 Task: In the  document Andrew ,change text color to 'Dark Red' Insert the mentioned shape below the text 'Curved Up Arrow'. Change color of the shape to  PinkChange shape height to  1.5
Action: Mouse moved to (173, 151)
Screenshot: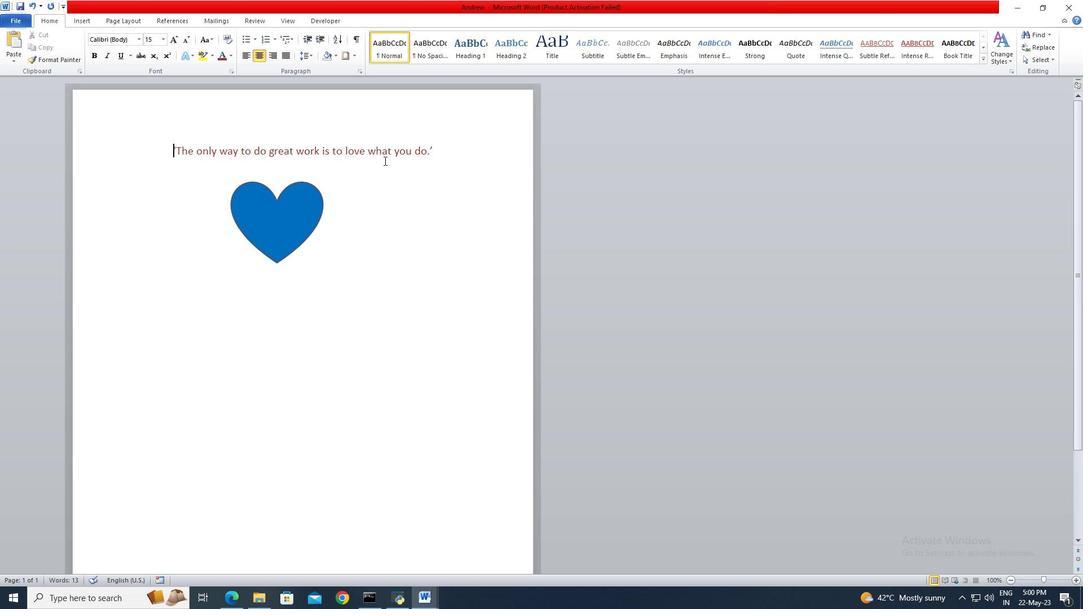 
Action: Mouse pressed left at (173, 151)
Screenshot: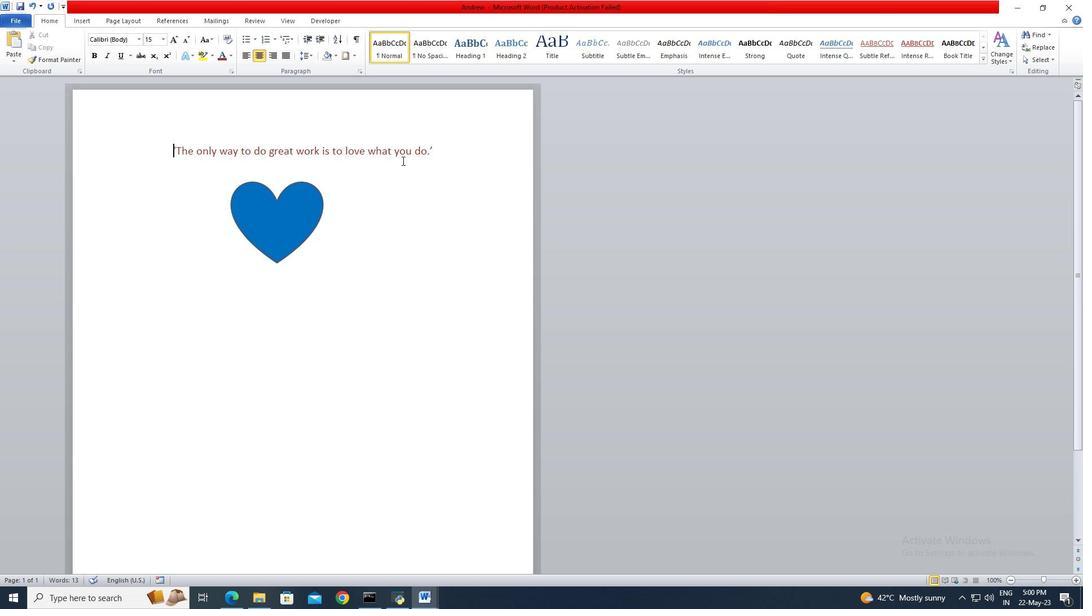 
Action: Mouse moved to (173, 147)
Screenshot: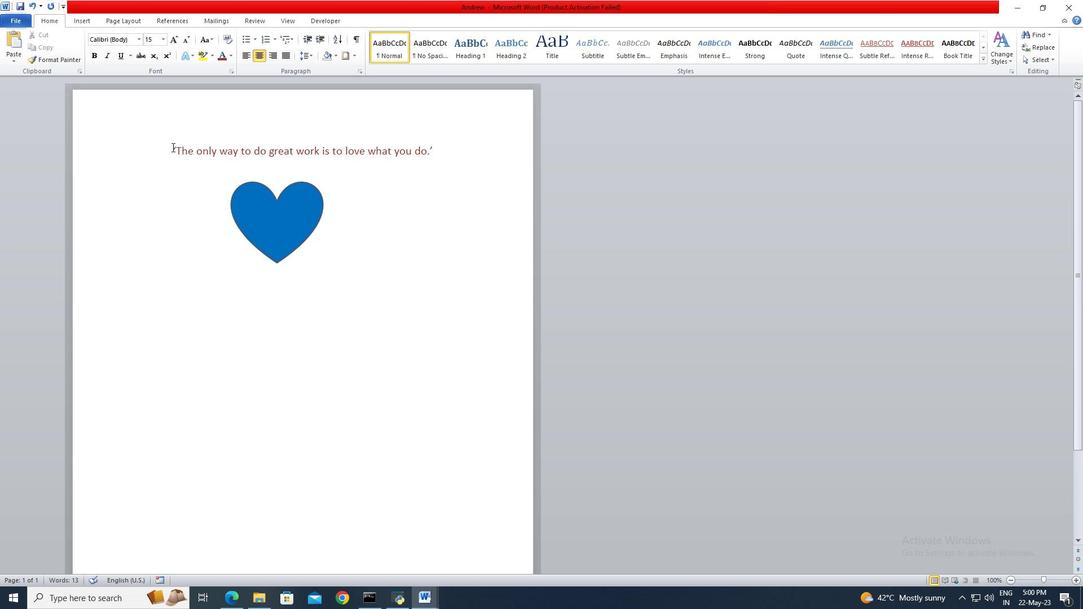 
Action: Mouse pressed left at (173, 147)
Screenshot: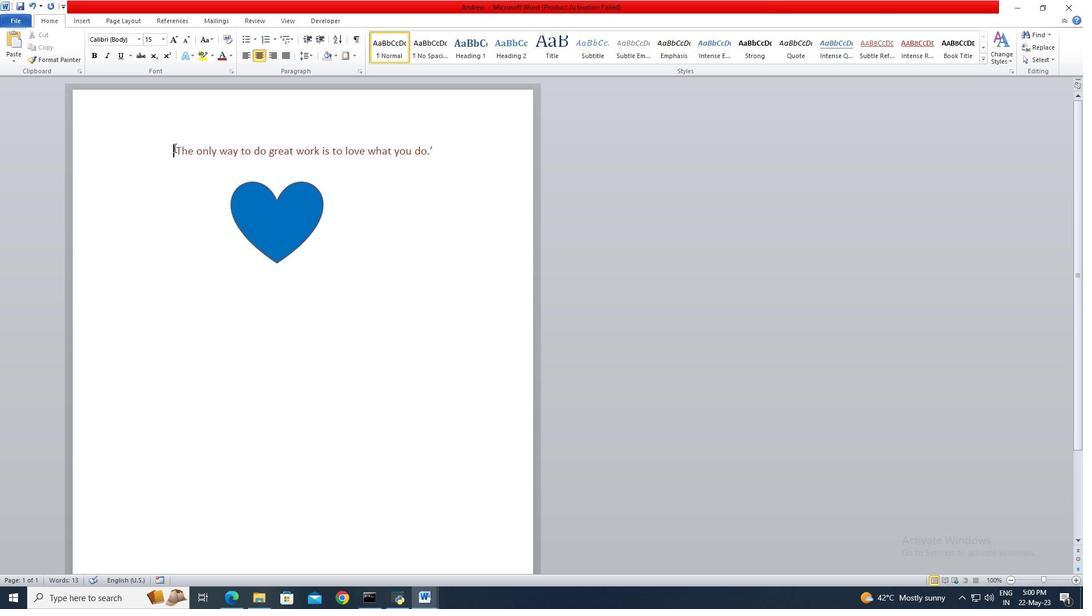 
Action: Mouse moved to (438, 152)
Screenshot: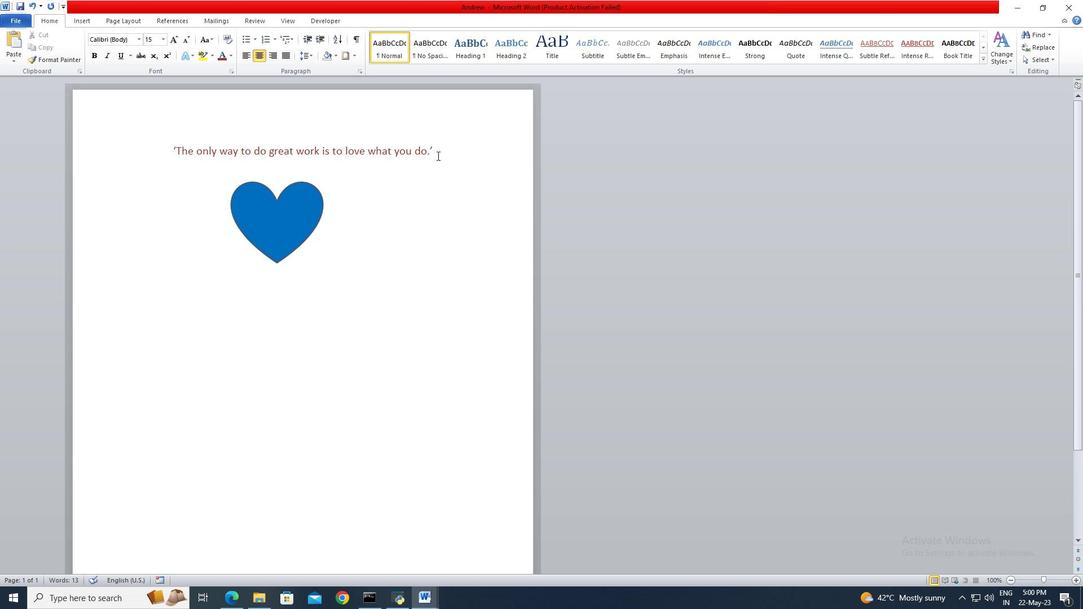 
Action: Key pressed <Key.shift>
Screenshot: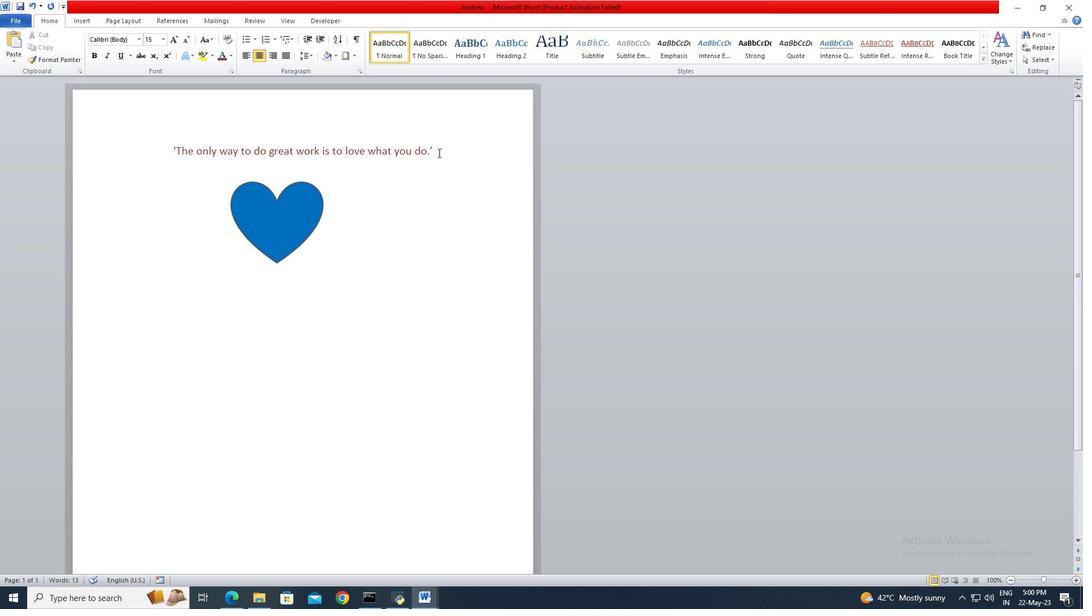 
Action: Mouse pressed left at (438, 152)
Screenshot: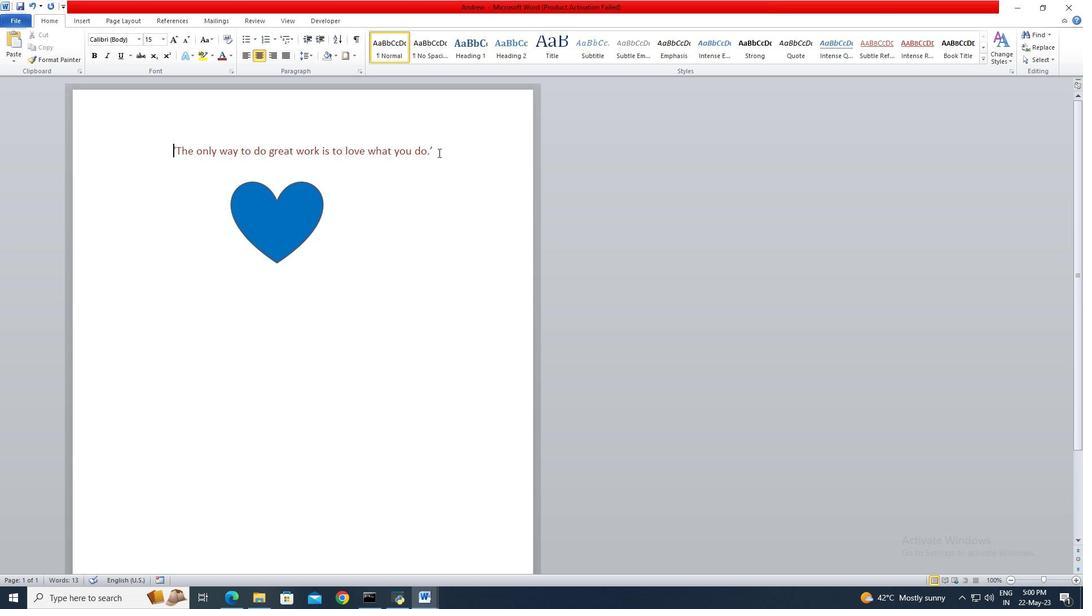 
Action: Key pressed <Key.shift>
Screenshot: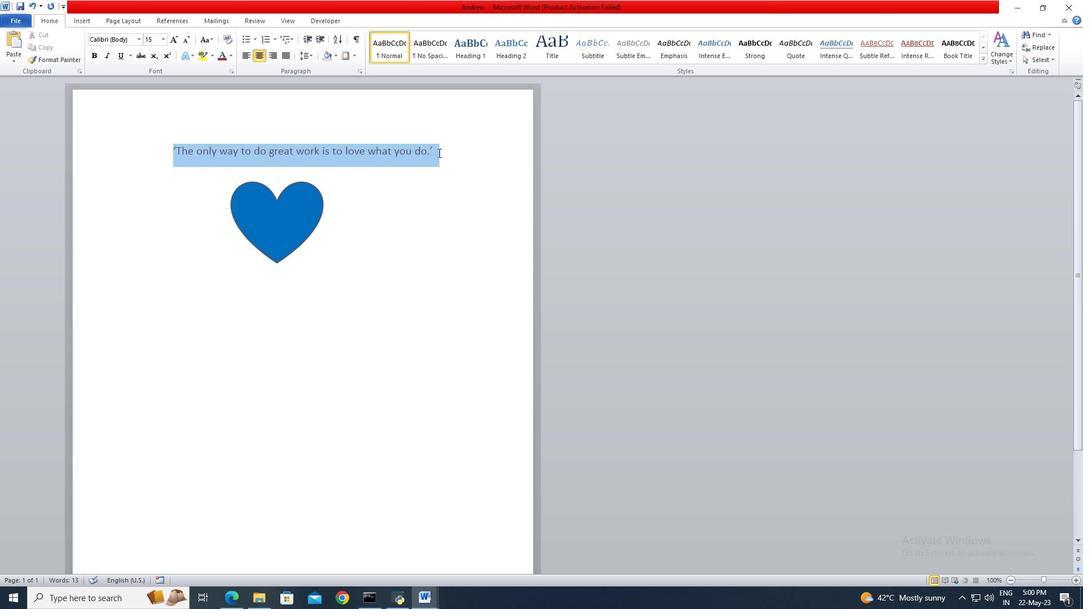 
Action: Mouse moved to (231, 62)
Screenshot: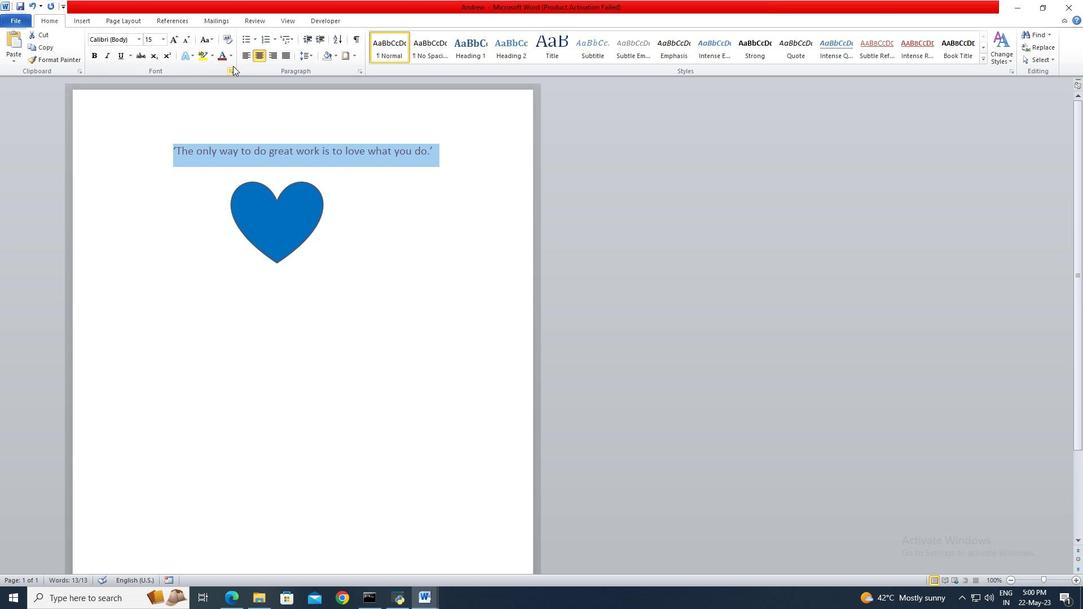 
Action: Mouse pressed left at (231, 62)
Screenshot: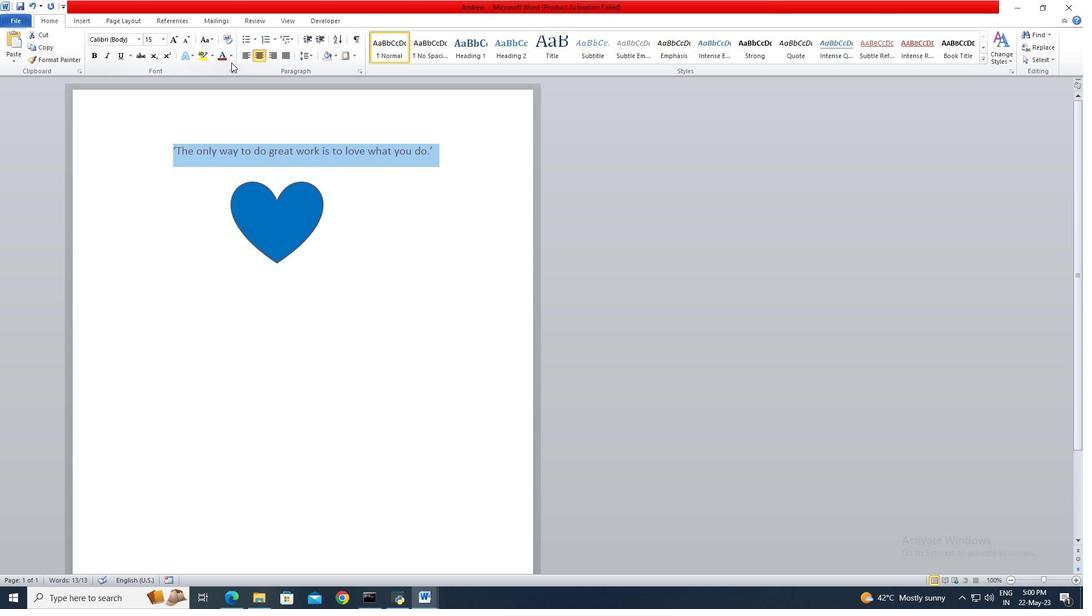 
Action: Mouse moved to (230, 56)
Screenshot: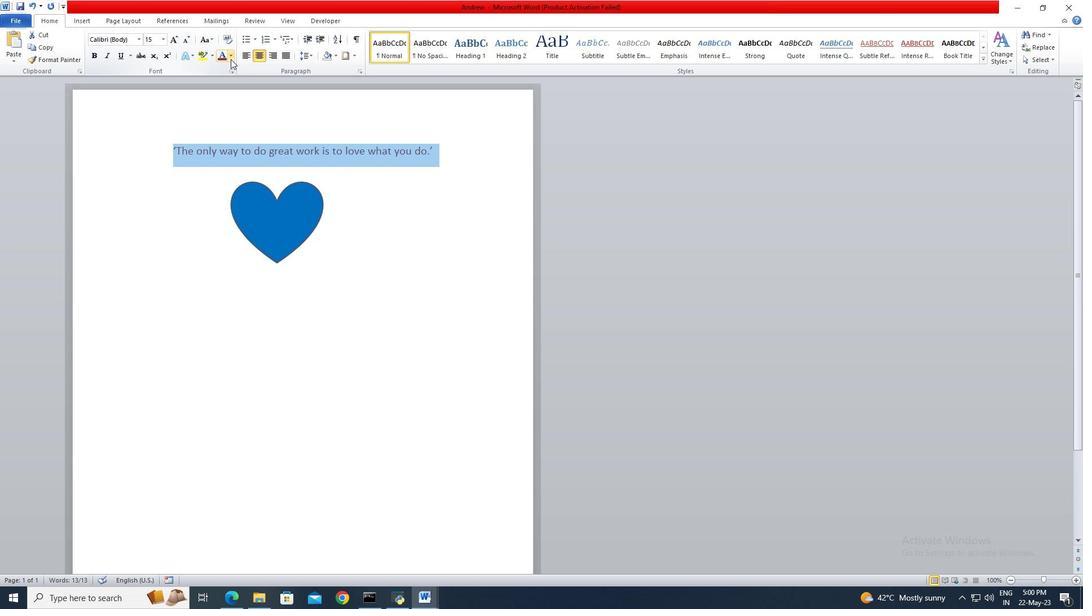 
Action: Mouse pressed left at (230, 56)
Screenshot: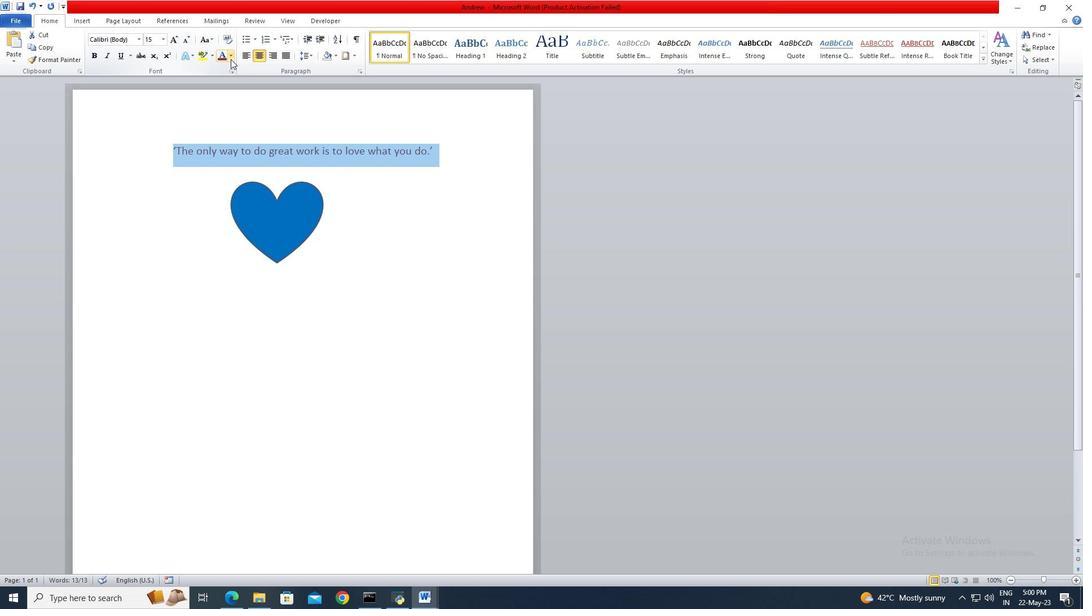 
Action: Mouse moved to (269, 124)
Screenshot: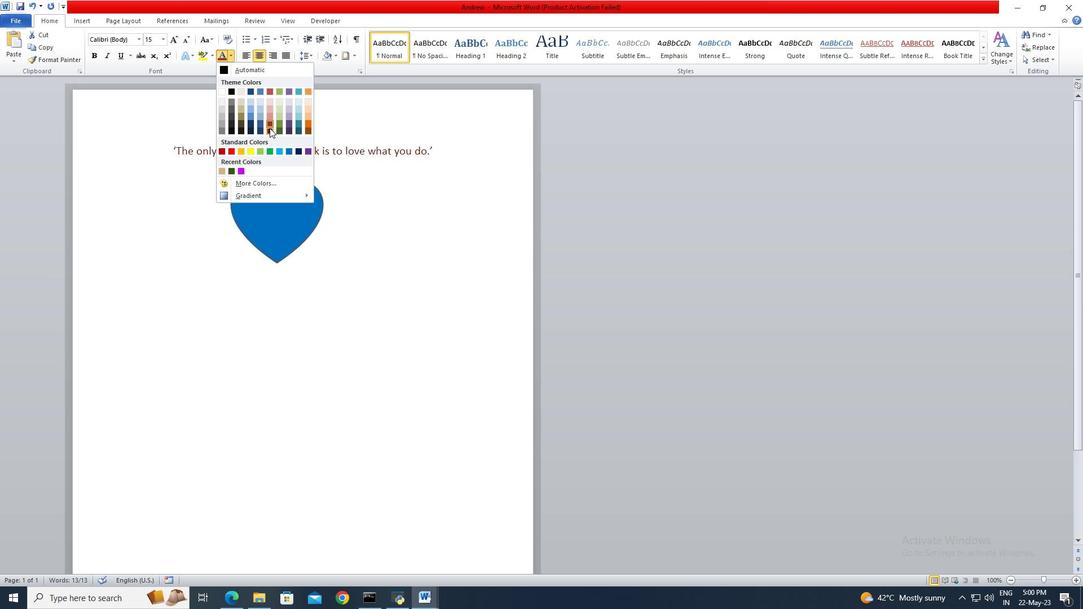 
Action: Mouse pressed left at (269, 124)
Screenshot: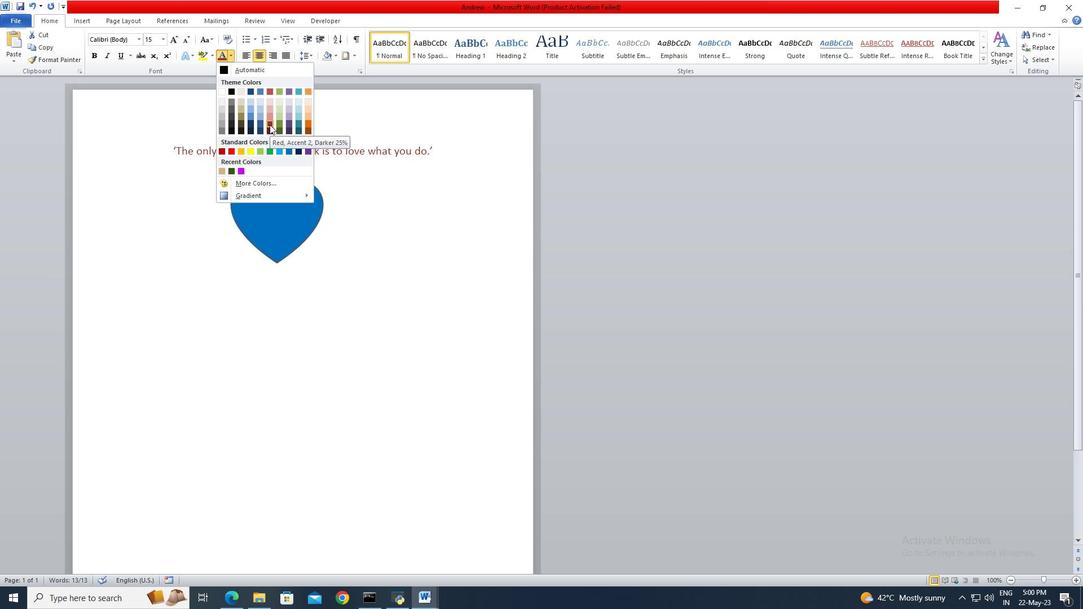 
Action: Mouse moved to (397, 222)
Screenshot: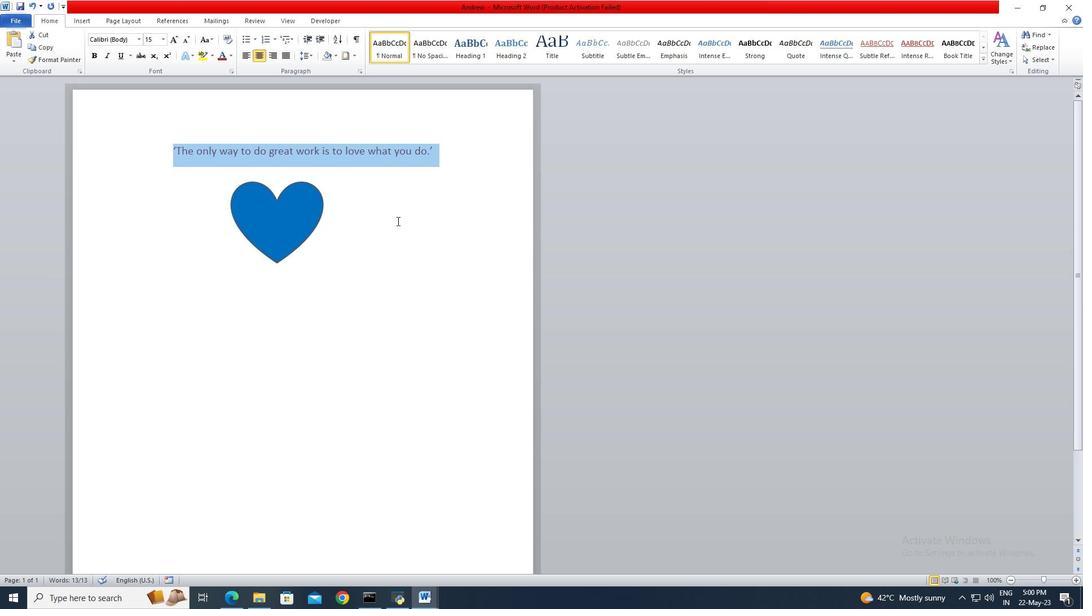 
Action: Mouse pressed left at (397, 222)
Screenshot: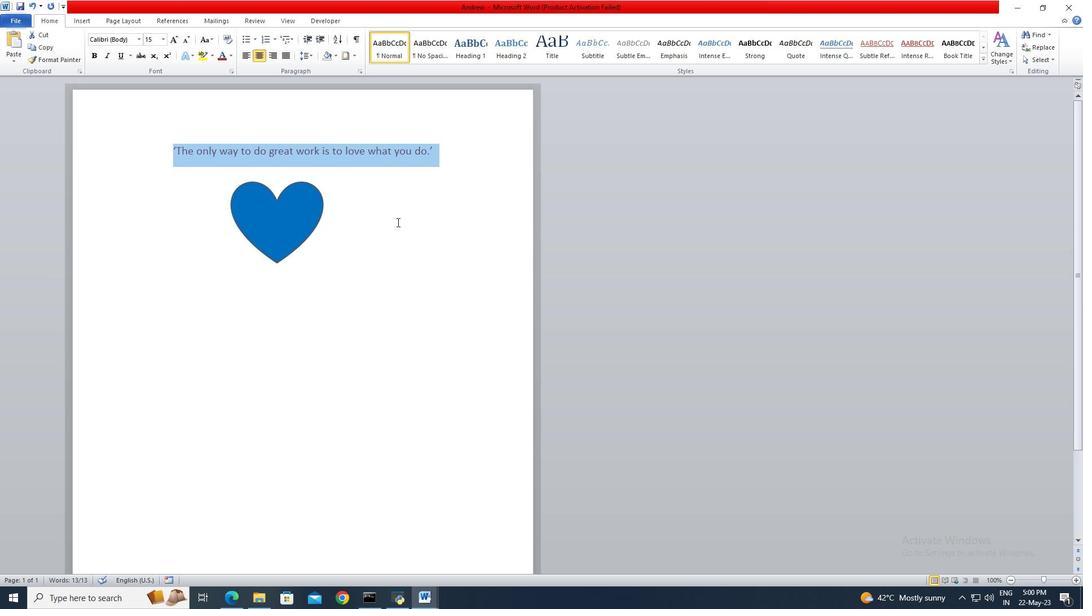 
Action: Mouse moved to (94, 22)
Screenshot: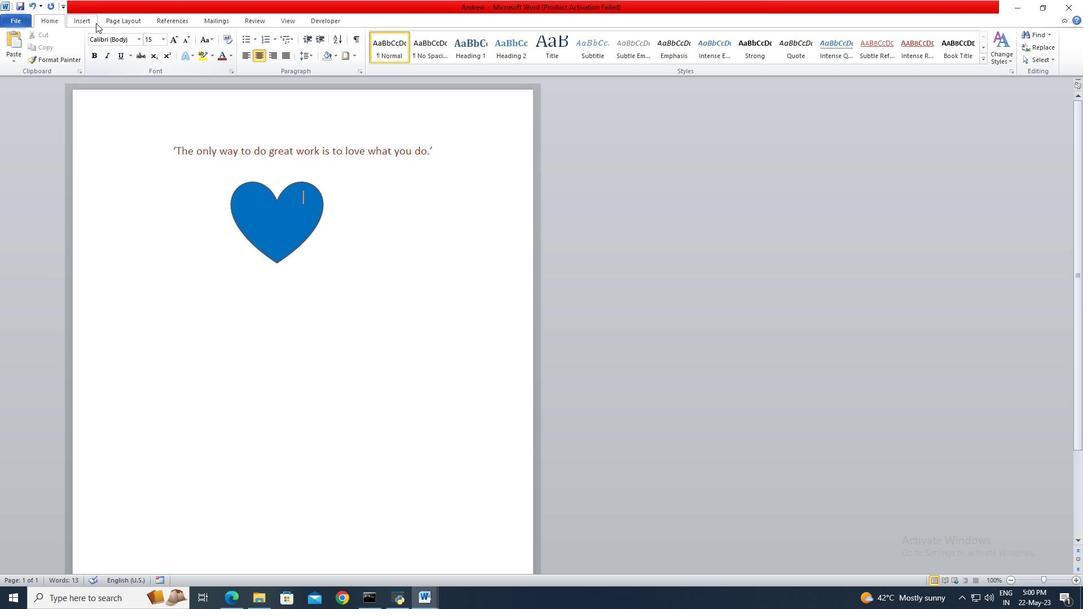 
Action: Mouse pressed left at (94, 22)
Screenshot: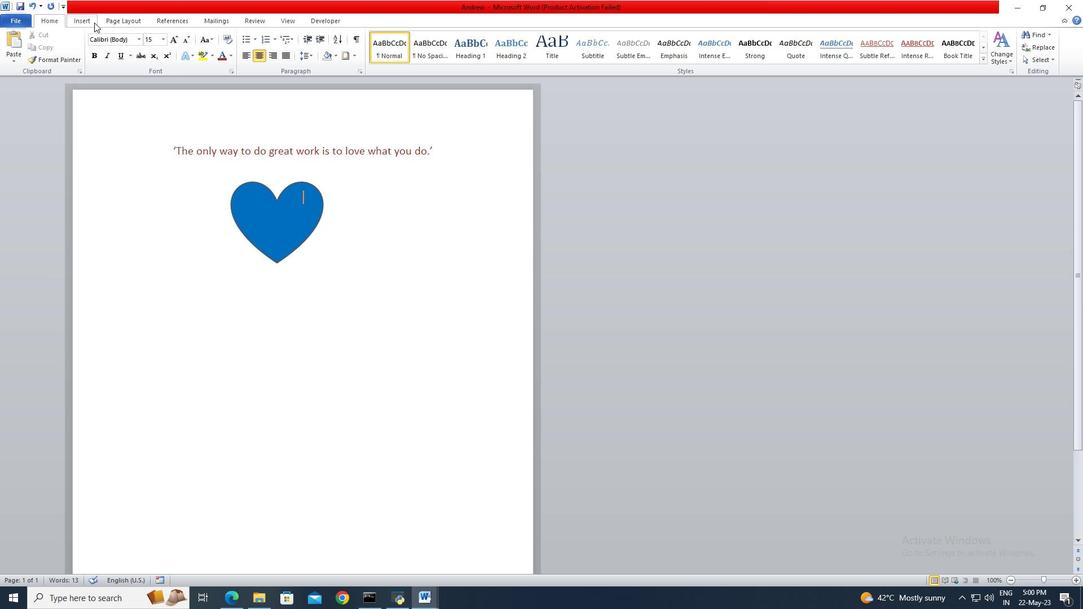 
Action: Mouse moved to (158, 53)
Screenshot: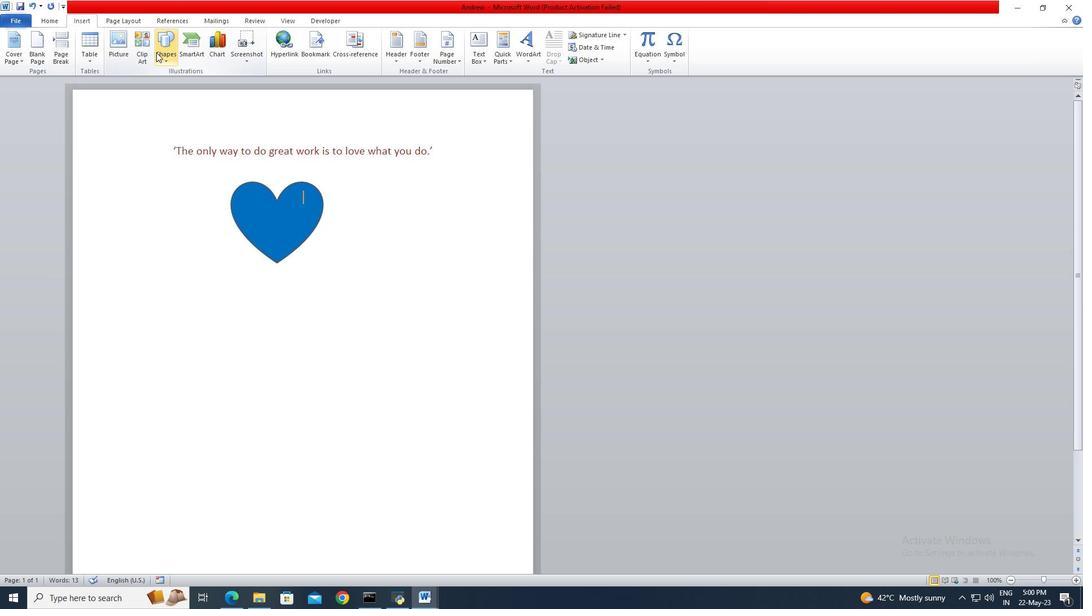 
Action: Mouse pressed left at (158, 53)
Screenshot: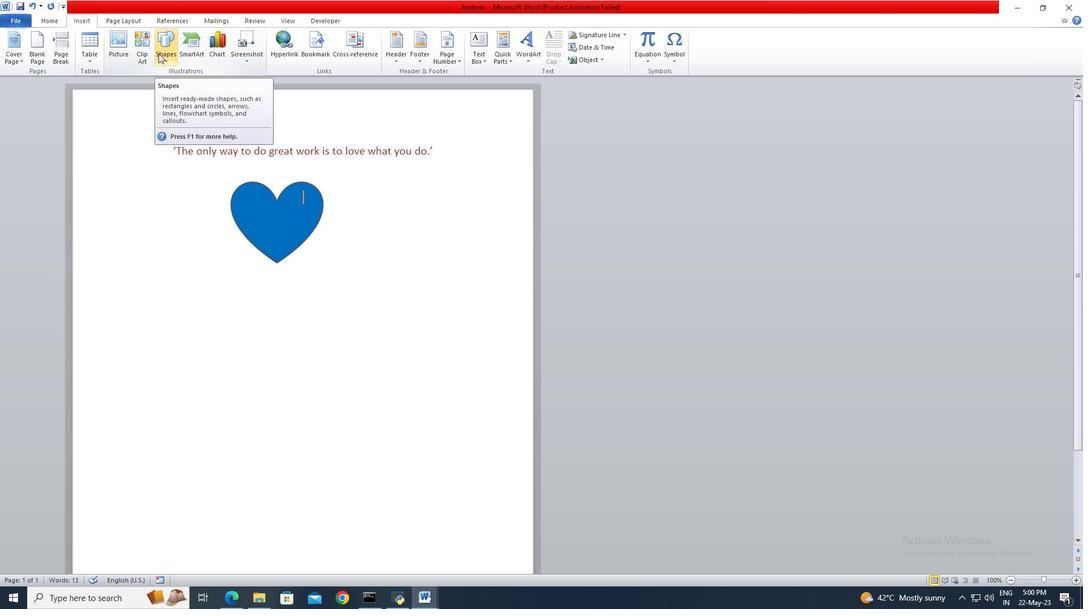 
Action: Mouse moved to (188, 220)
Screenshot: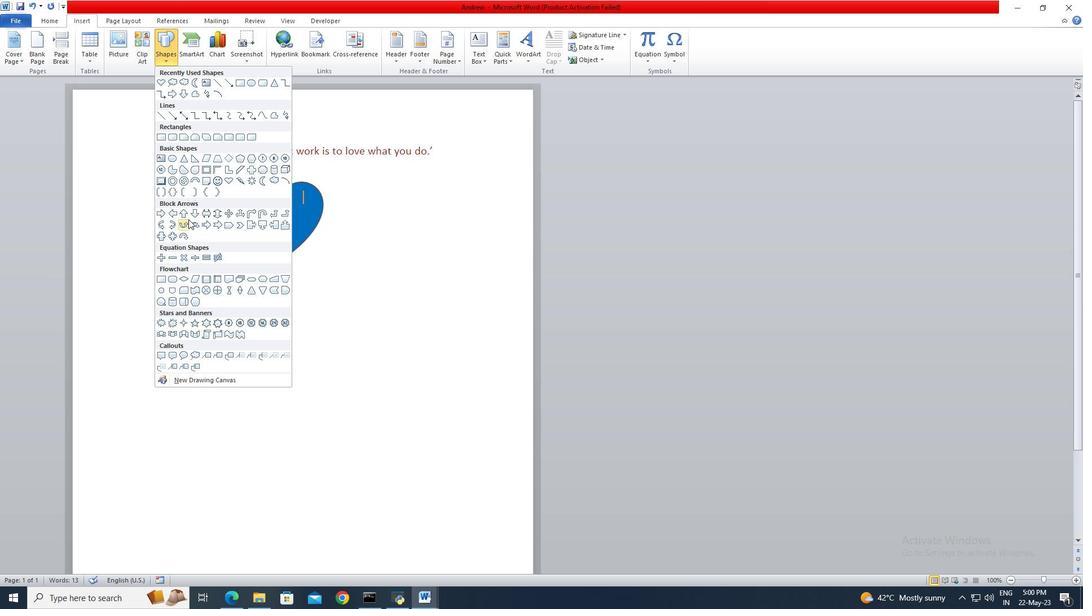 
Action: Mouse pressed left at (188, 220)
Screenshot: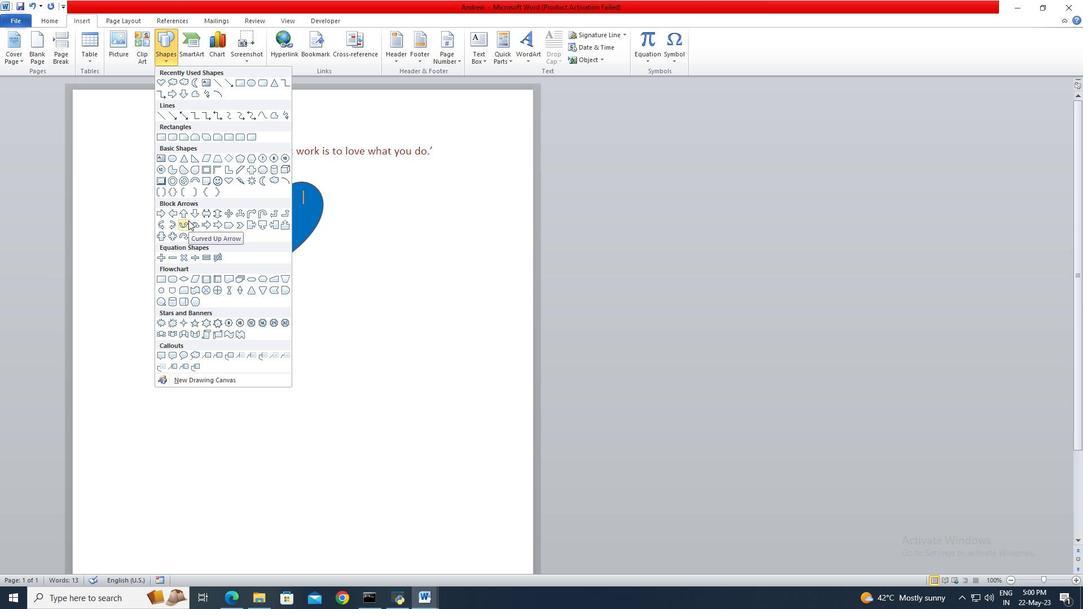 
Action: Mouse moved to (211, 292)
Screenshot: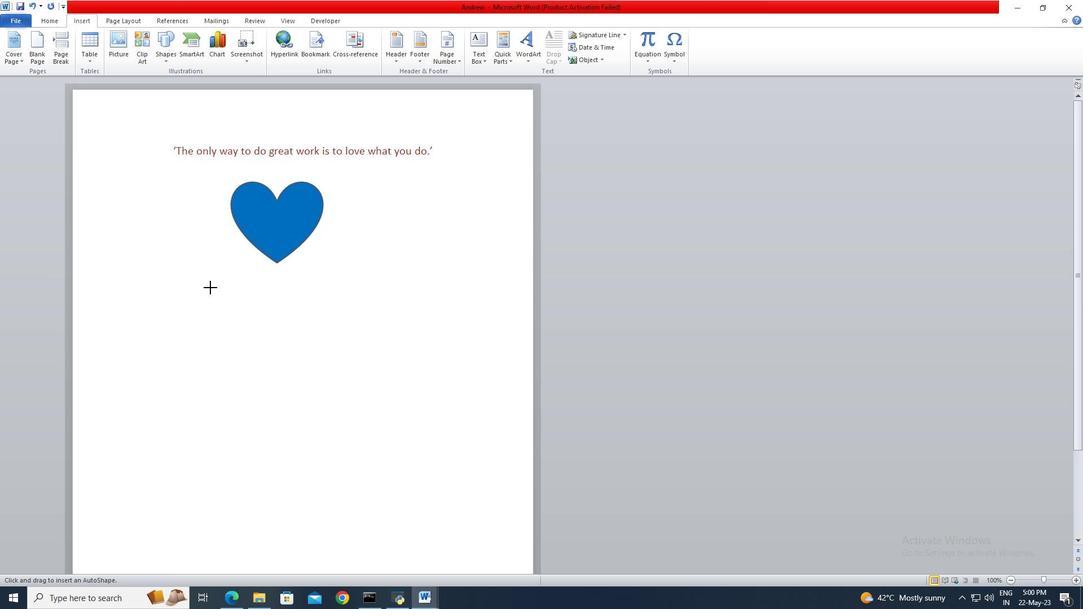 
Action: Mouse pressed left at (211, 292)
Screenshot: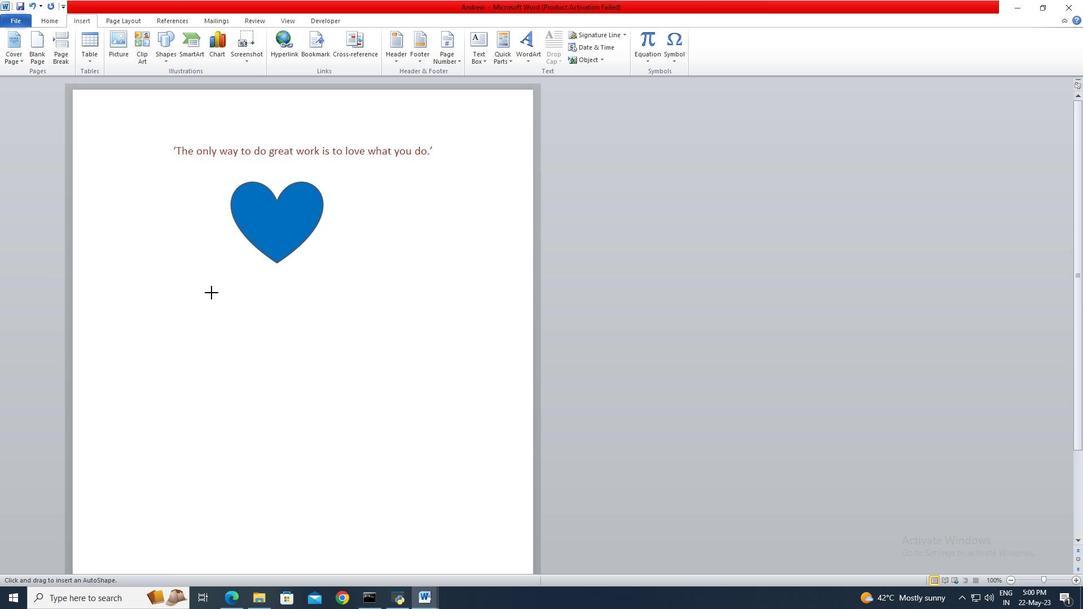 
Action: Mouse moved to (421, 36)
Screenshot: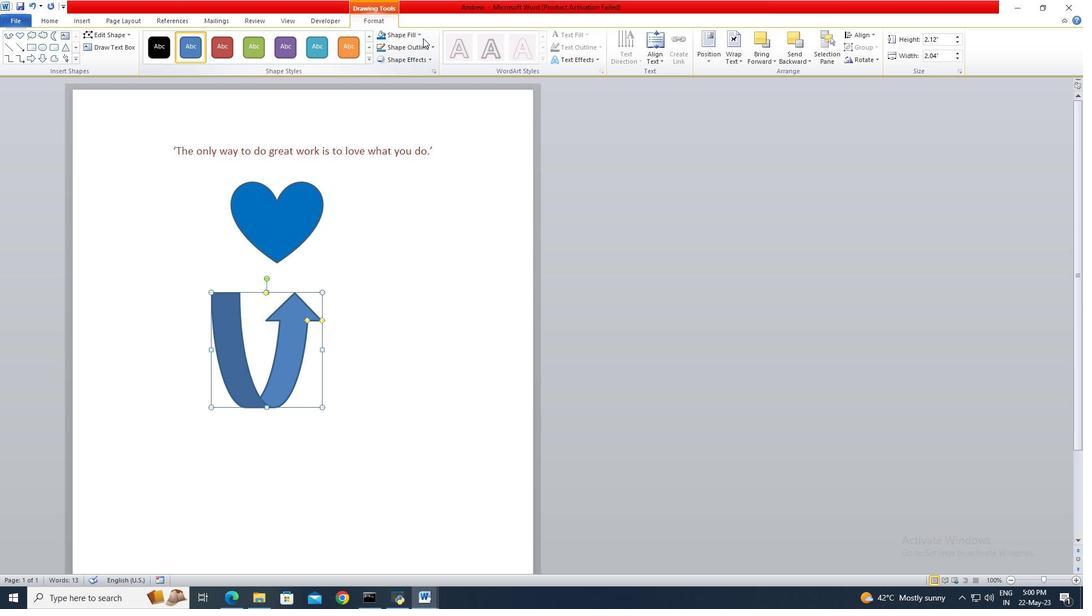 
Action: Mouse pressed left at (421, 36)
Screenshot: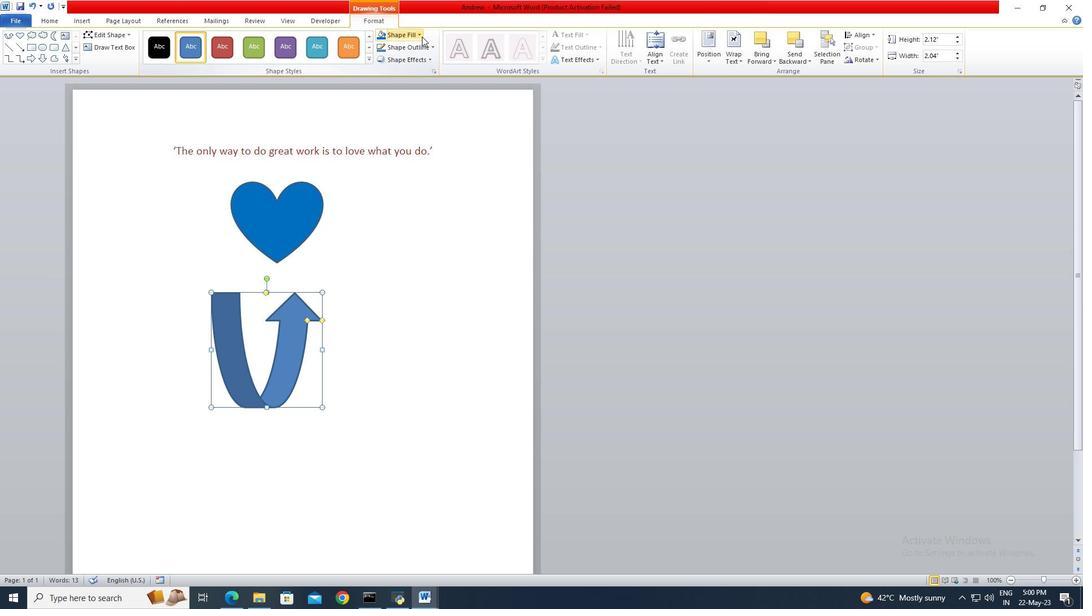
Action: Mouse moved to (407, 159)
Screenshot: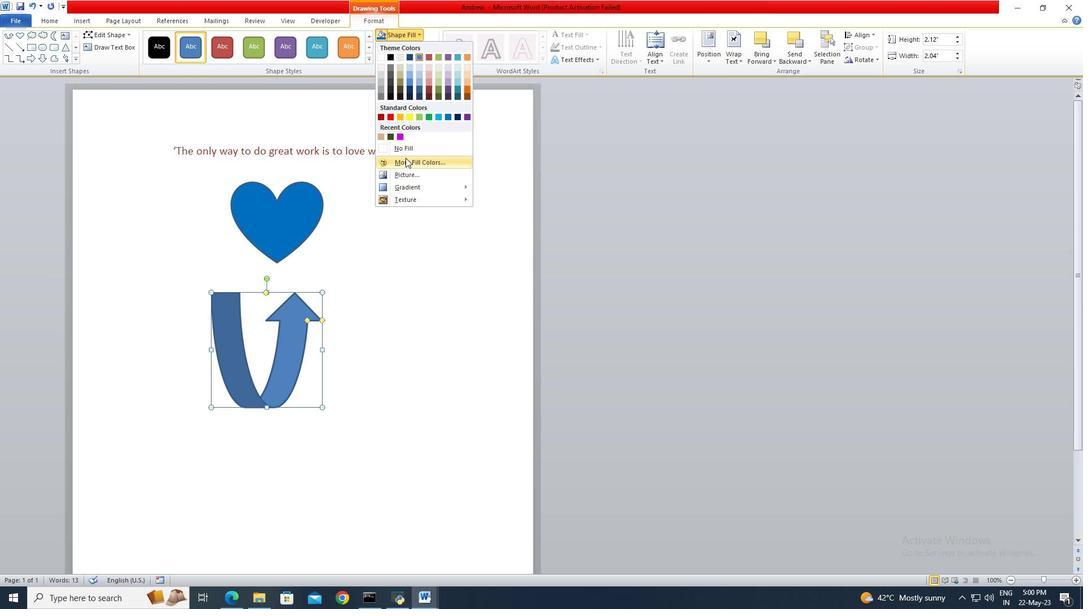 
Action: Mouse pressed left at (407, 159)
Screenshot: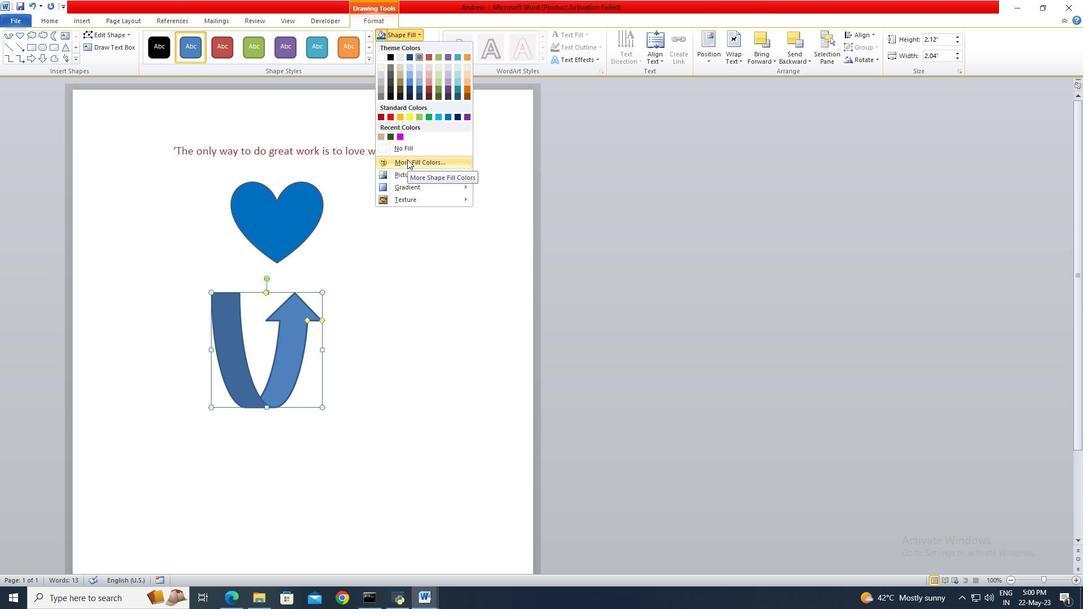 
Action: Mouse moved to (472, 200)
Screenshot: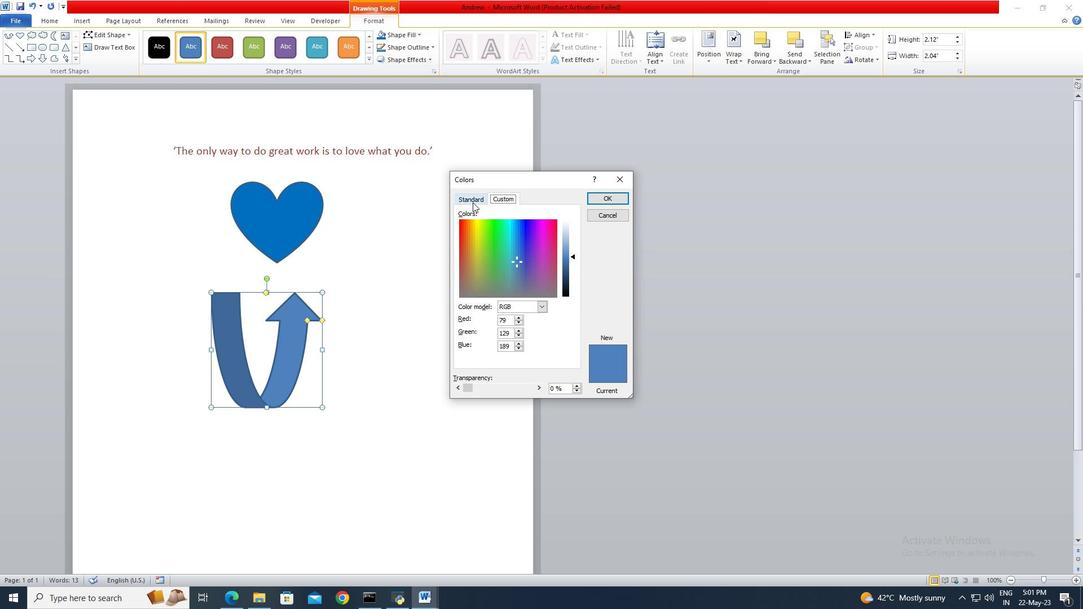 
Action: Mouse pressed left at (472, 200)
Screenshot: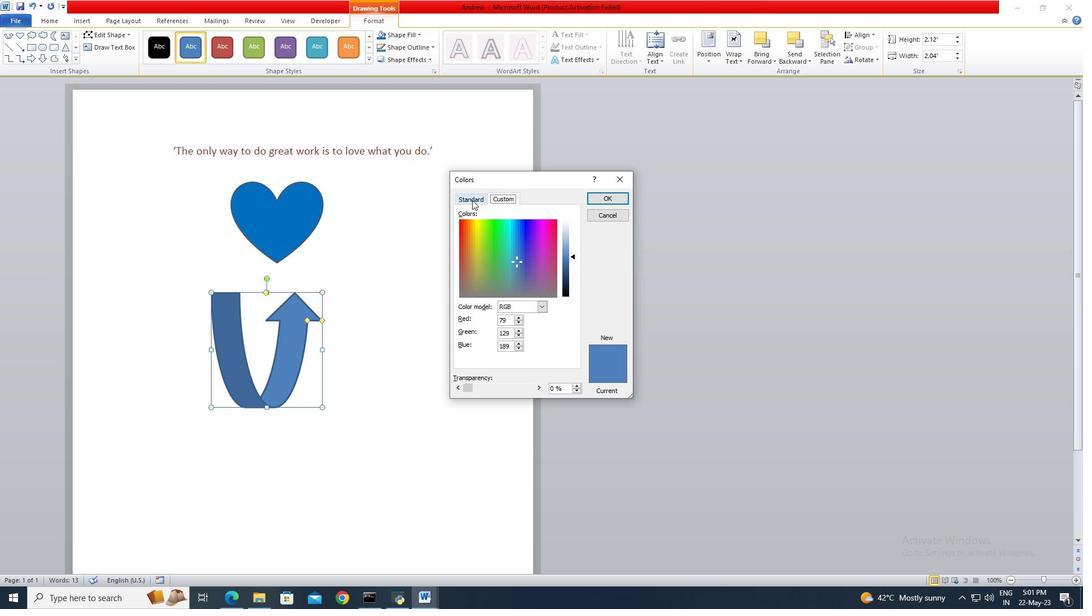 
Action: Mouse moved to (534, 265)
Screenshot: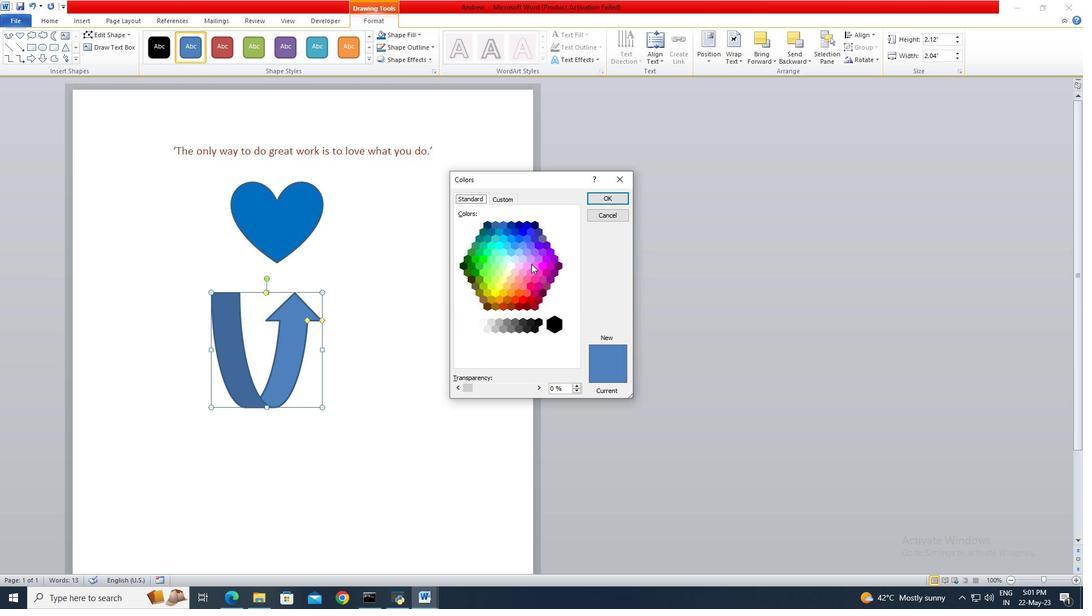 
Action: Mouse pressed left at (534, 265)
Screenshot: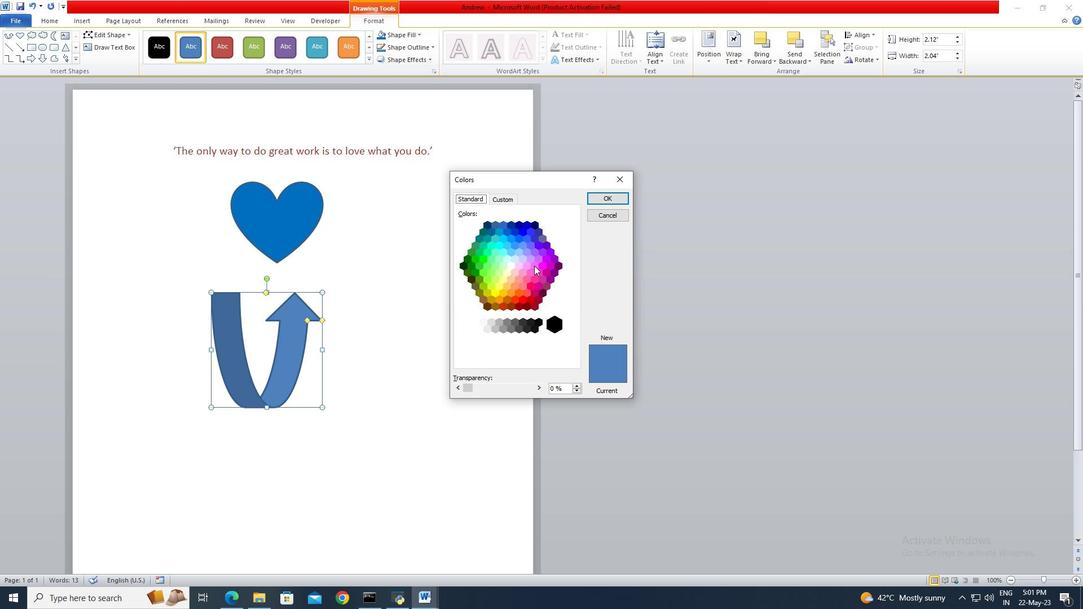 
Action: Mouse moved to (604, 197)
Screenshot: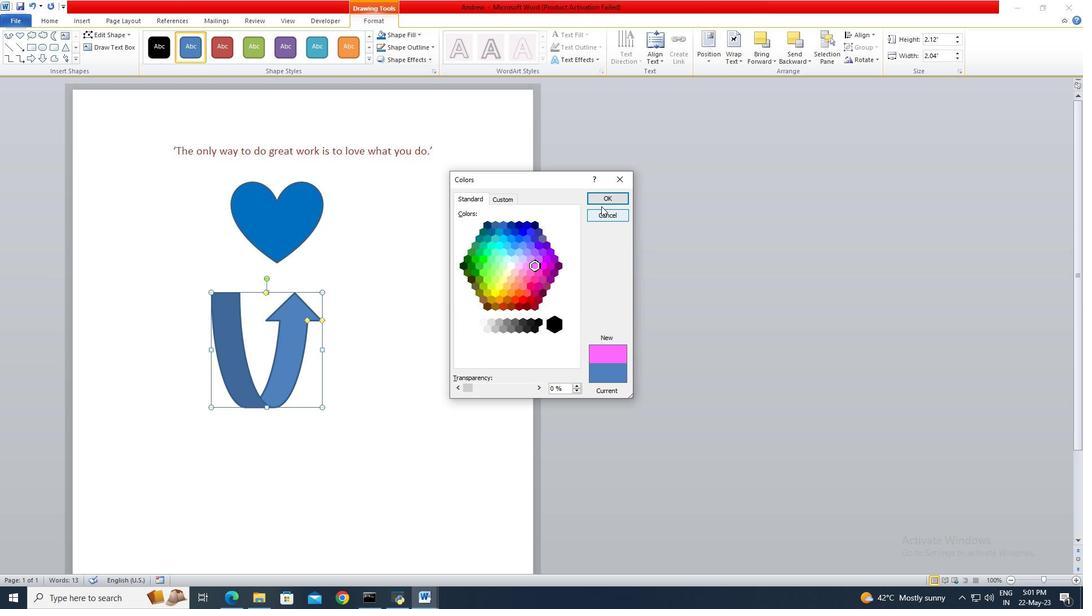 
Action: Mouse pressed left at (604, 197)
Screenshot: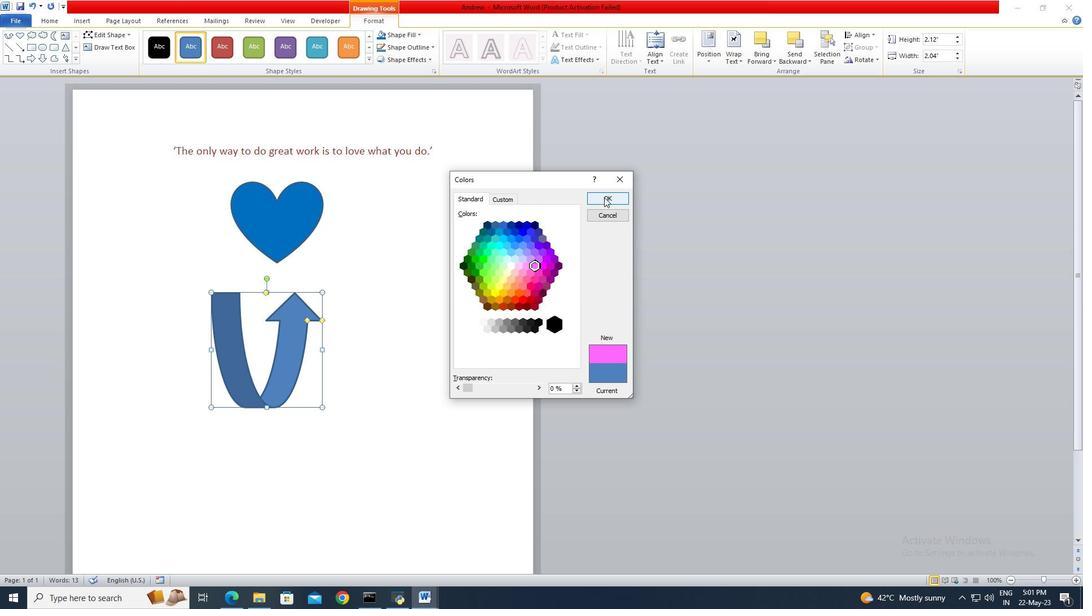 
Action: Mouse moved to (936, 36)
Screenshot: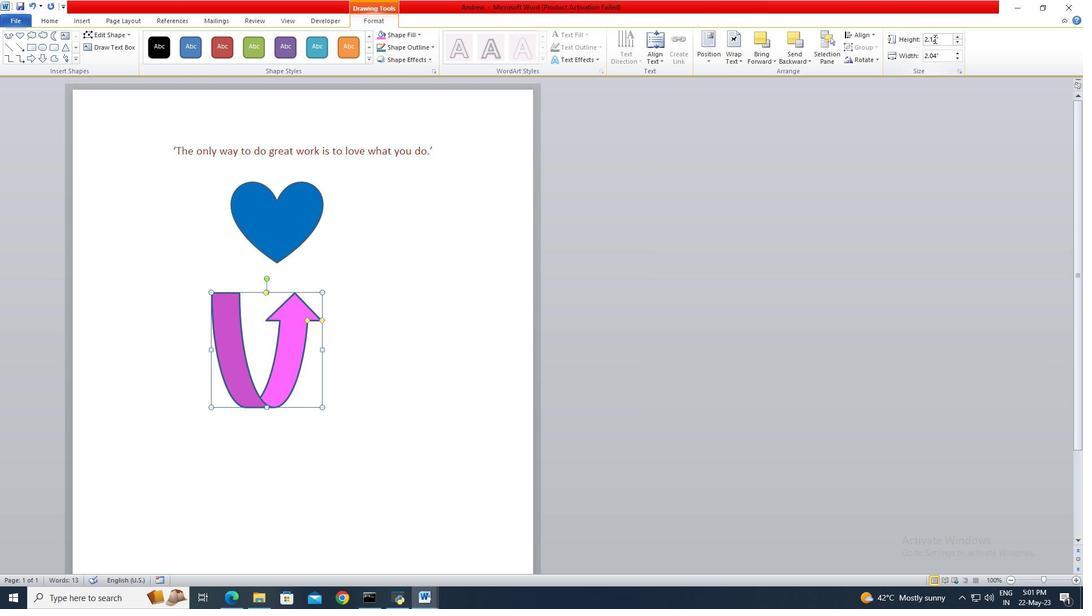 
Action: Mouse pressed left at (936, 36)
Screenshot: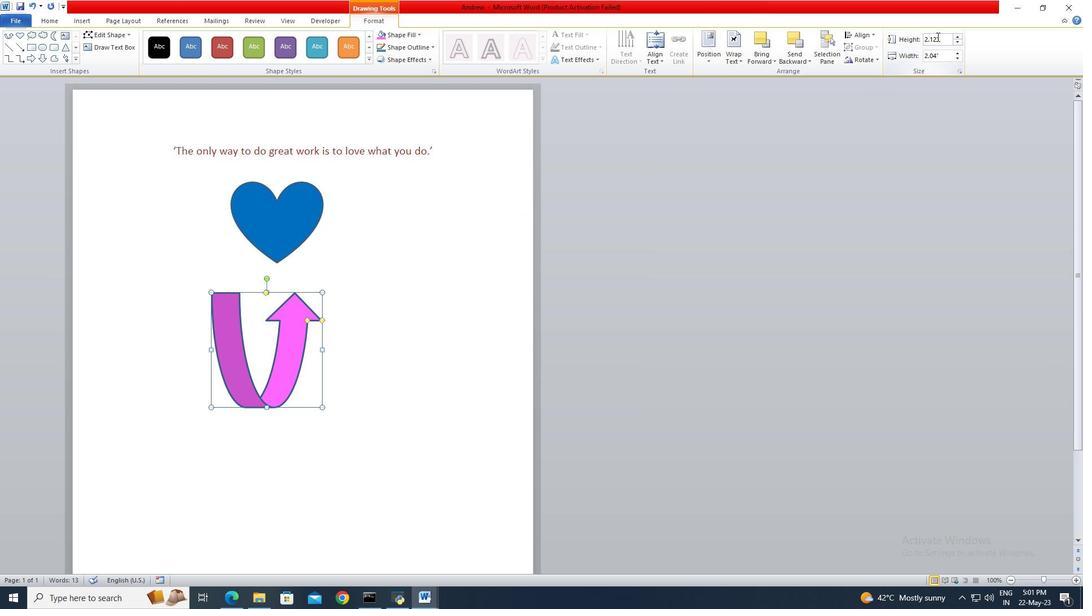 
Action: Key pressed 1.5<Key.enter>
Screenshot: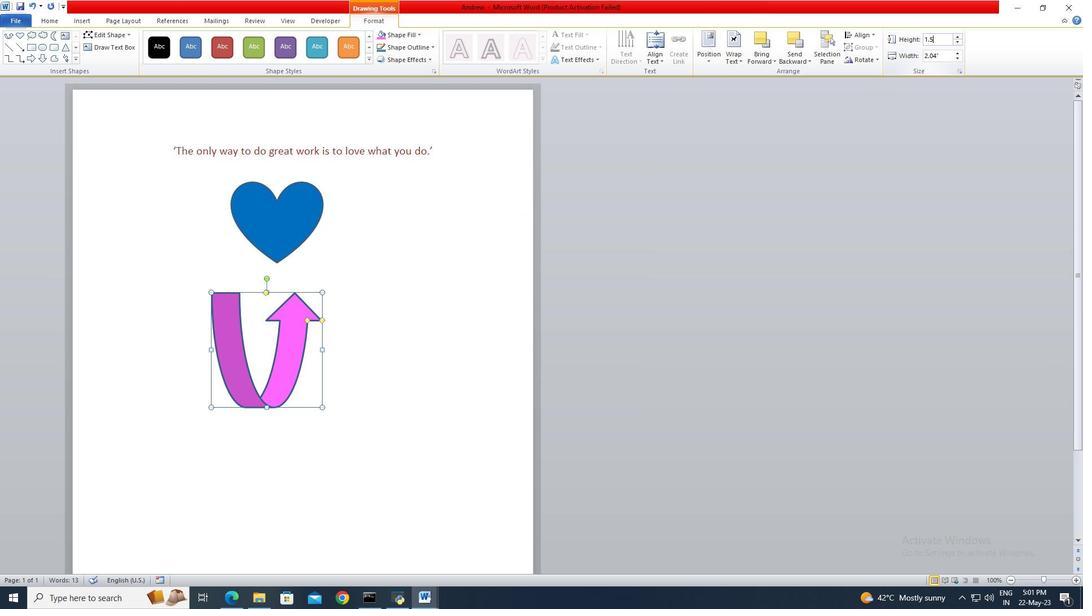 
